 Task: Print the current sheet from a micosoft printer in black and white format.
Action: Mouse moved to (59, 99)
Screenshot: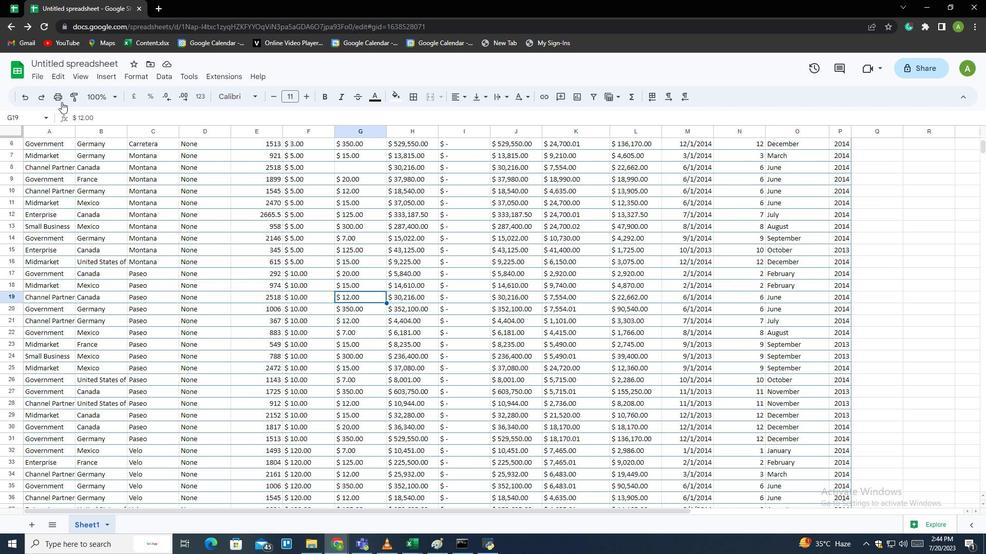 
Action: Mouse pressed left at (59, 99)
Screenshot: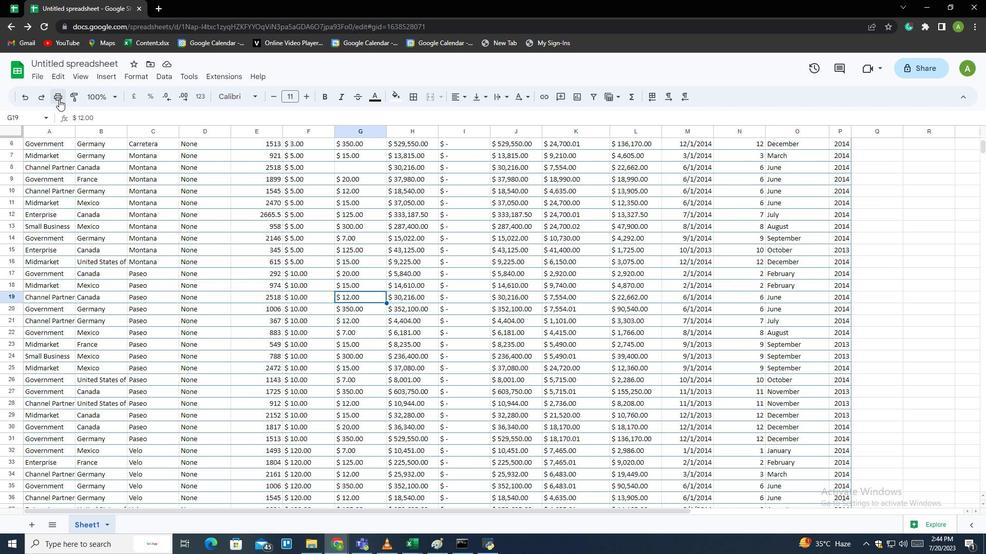 
Action: Mouse moved to (948, 69)
Screenshot: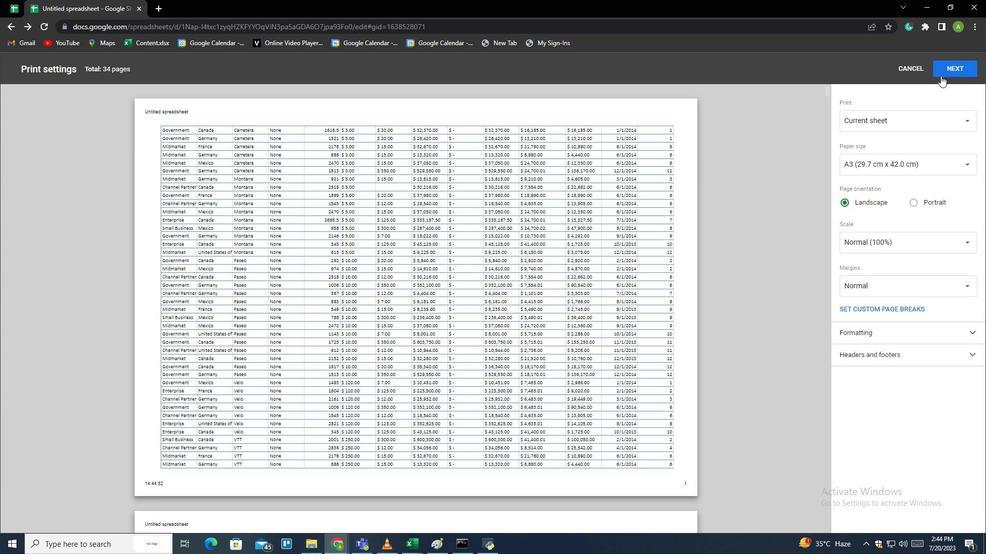 
Action: Mouse pressed left at (948, 69)
Screenshot: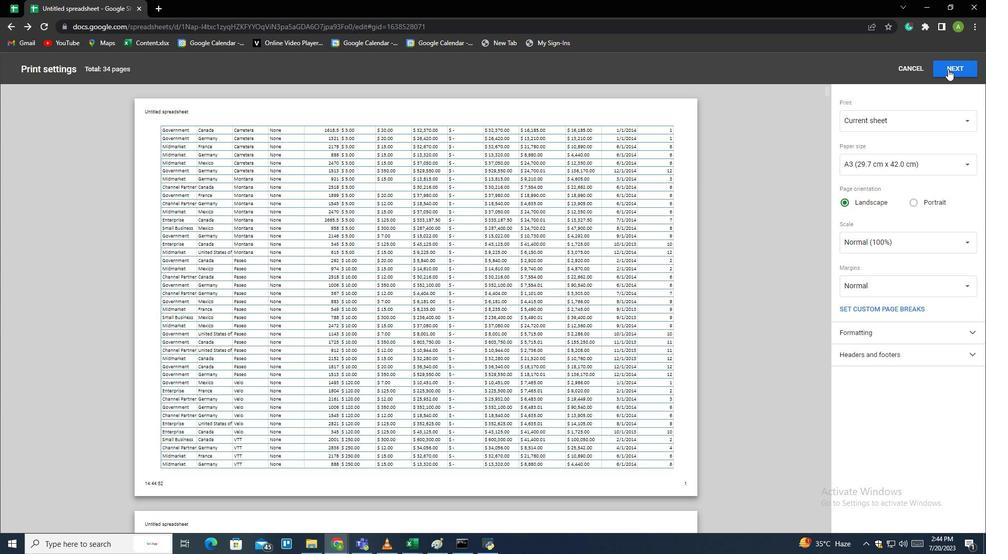 
Action: Mouse moved to (751, 129)
Screenshot: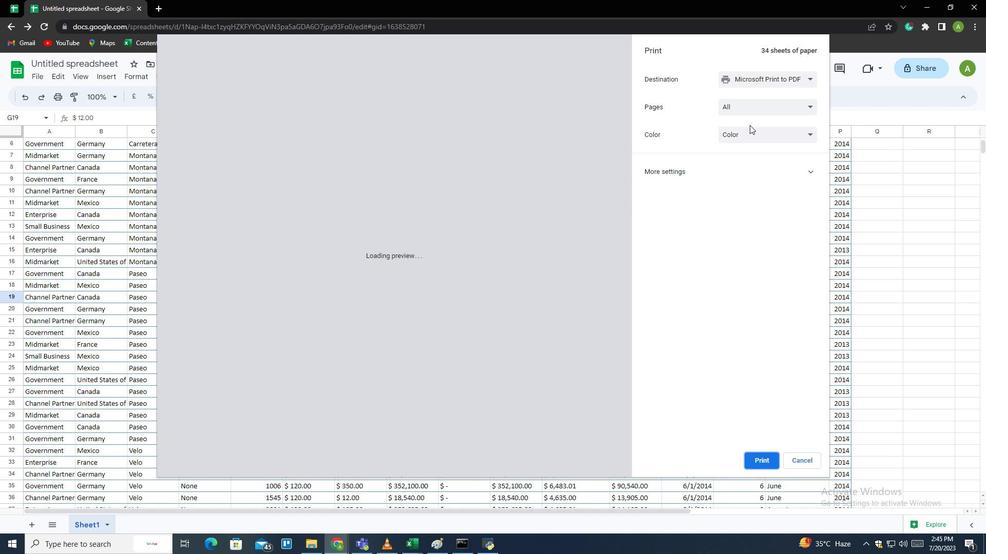 
Action: Mouse pressed left at (751, 129)
Screenshot: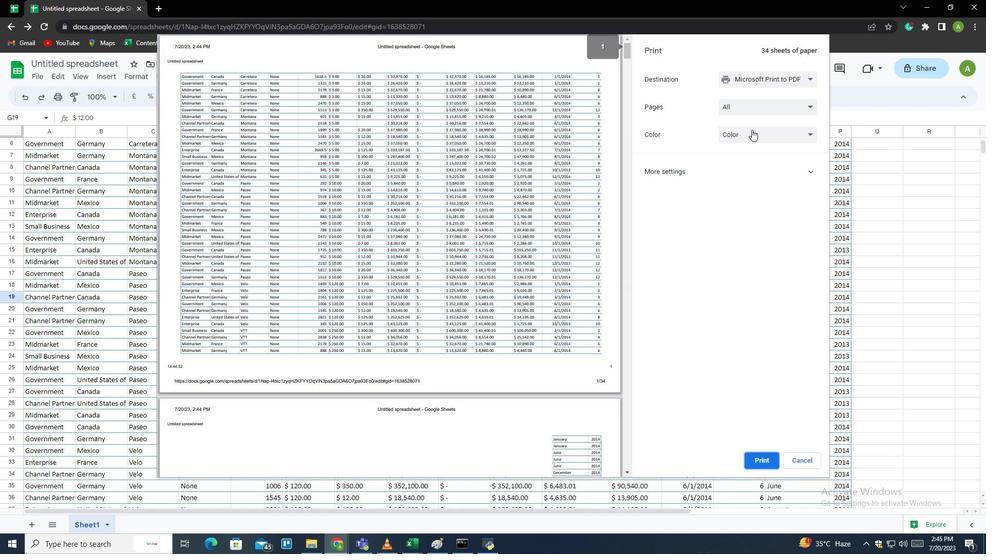 
Action: Mouse moved to (753, 144)
Screenshot: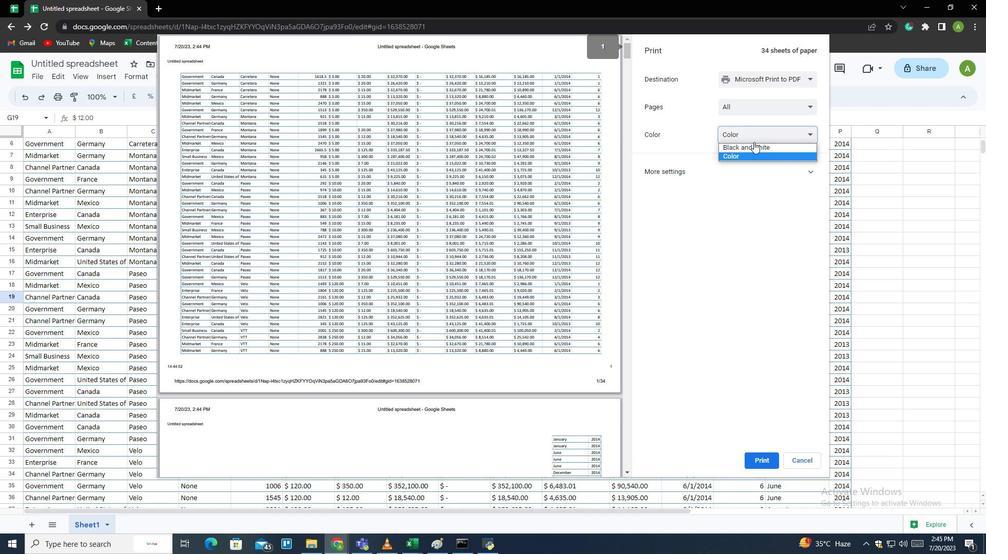 
Action: Mouse pressed left at (753, 144)
Screenshot: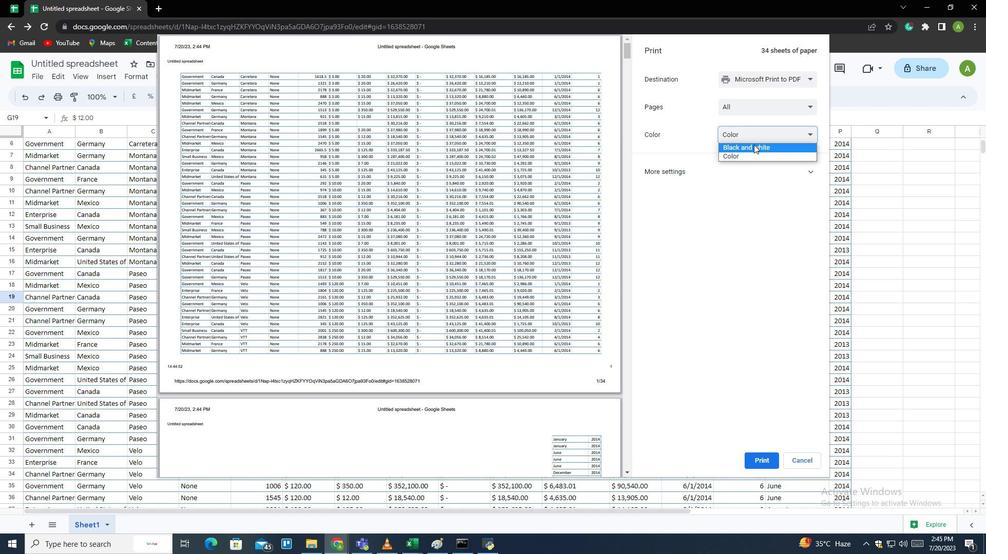 
Action: Mouse moved to (755, 460)
Screenshot: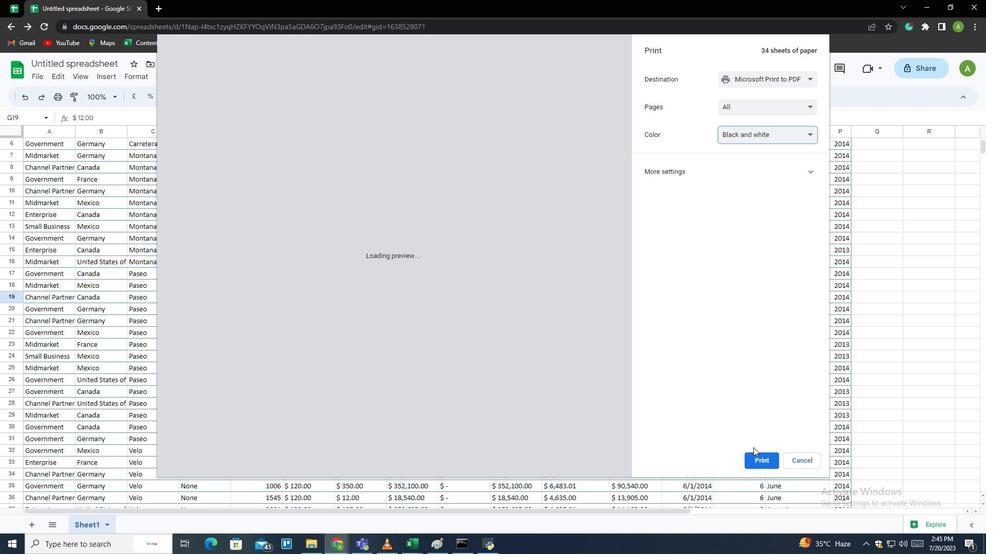 
Action: Mouse pressed left at (755, 460)
Screenshot: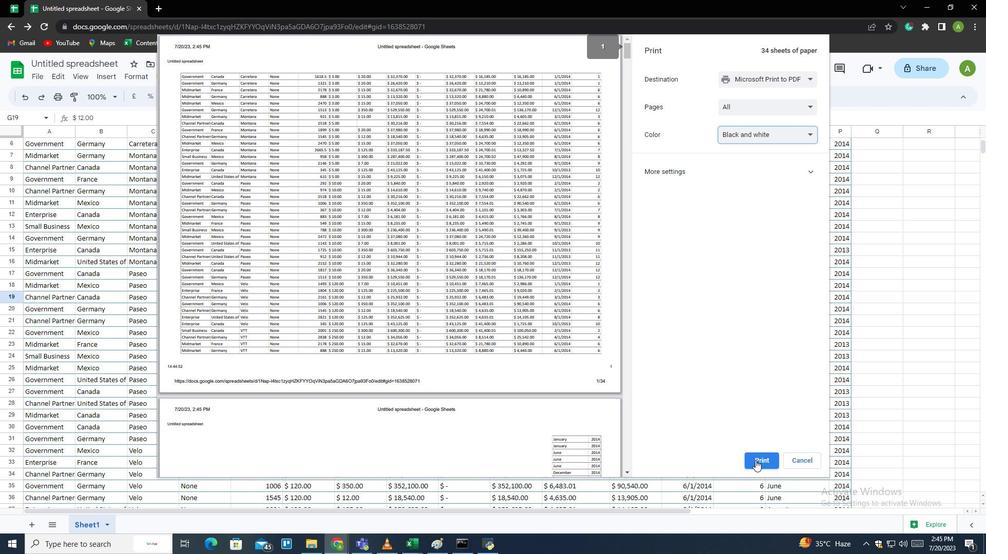 
